 Task: Send an email with the signature Garrett Sanchez with the subject 'Request for an opinion' and the message 'Please let me know if there are any changes to the project scope.' from softage.1@softage.net to softage.10@softage.net and softage.2@softage.net with an attached document Program_proposal.docx
Action: Key pressed n
Screenshot: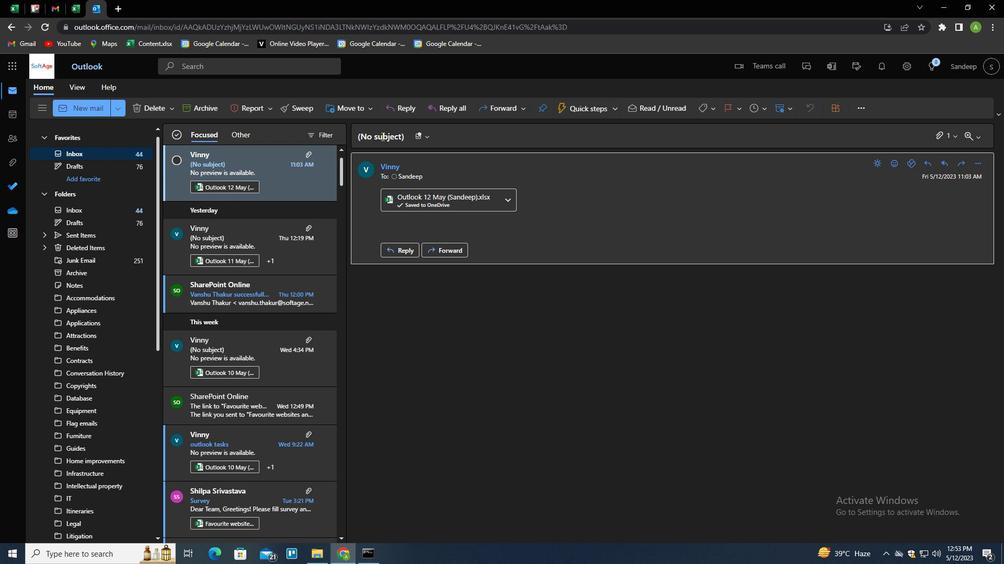 
Action: Mouse moved to (704, 112)
Screenshot: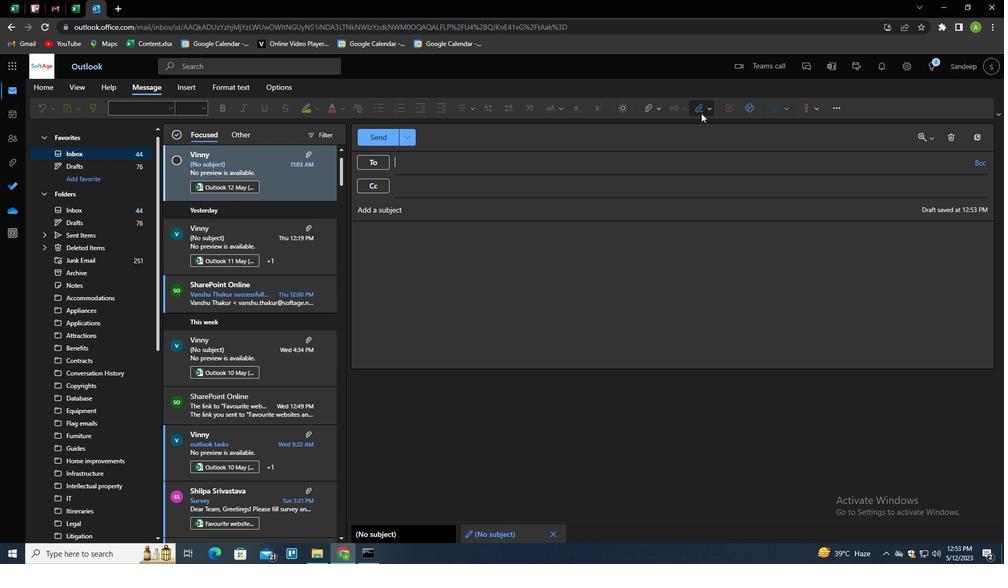 
Action: Mouse pressed left at (704, 112)
Screenshot: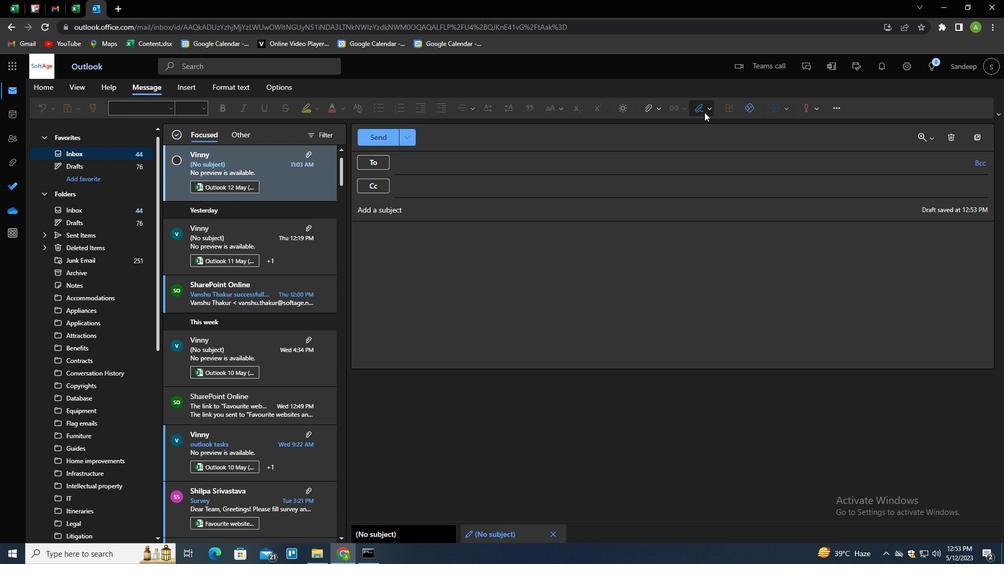 
Action: Mouse moved to (694, 151)
Screenshot: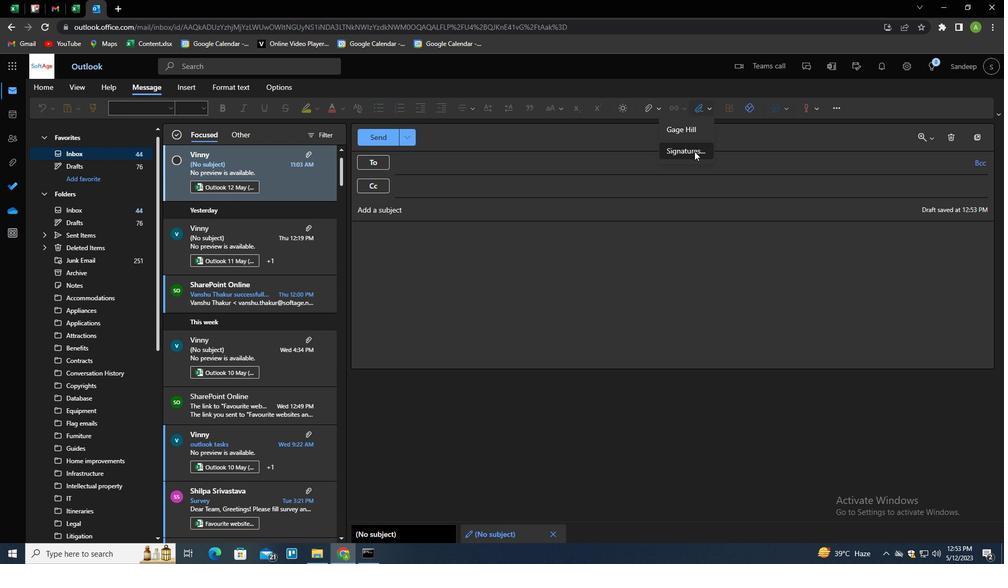 
Action: Mouse pressed left at (694, 151)
Screenshot: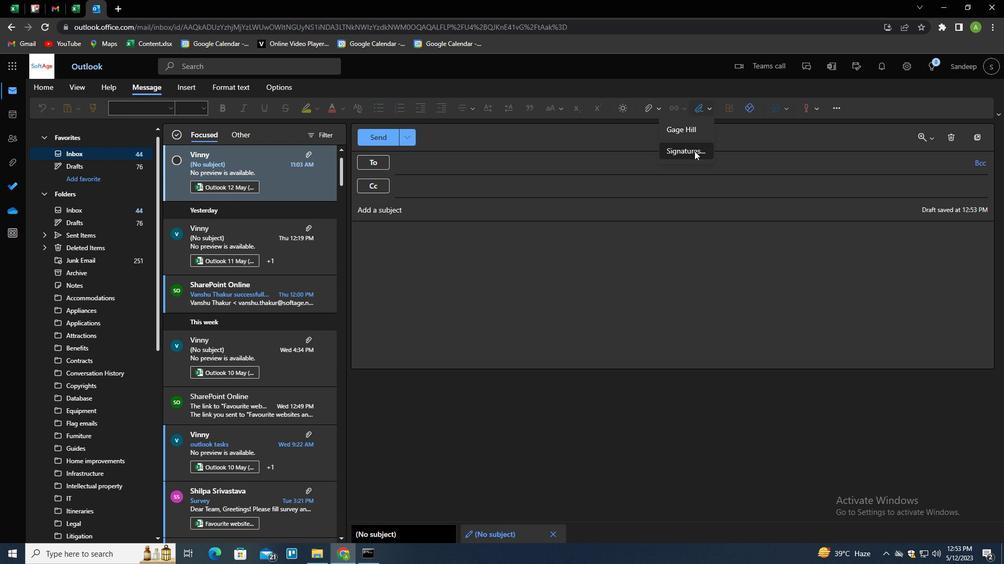 
Action: Mouse moved to (704, 194)
Screenshot: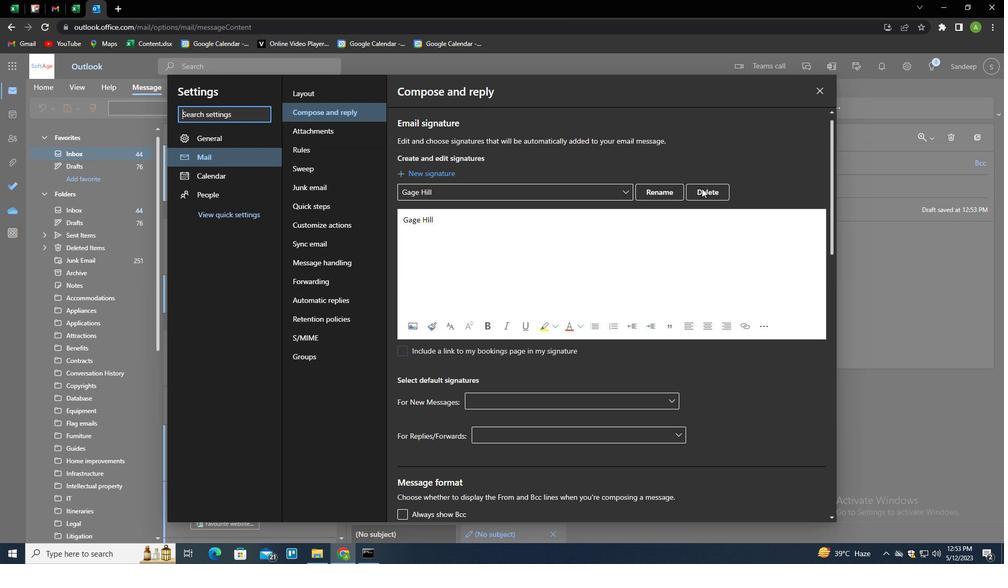 
Action: Mouse pressed left at (704, 194)
Screenshot: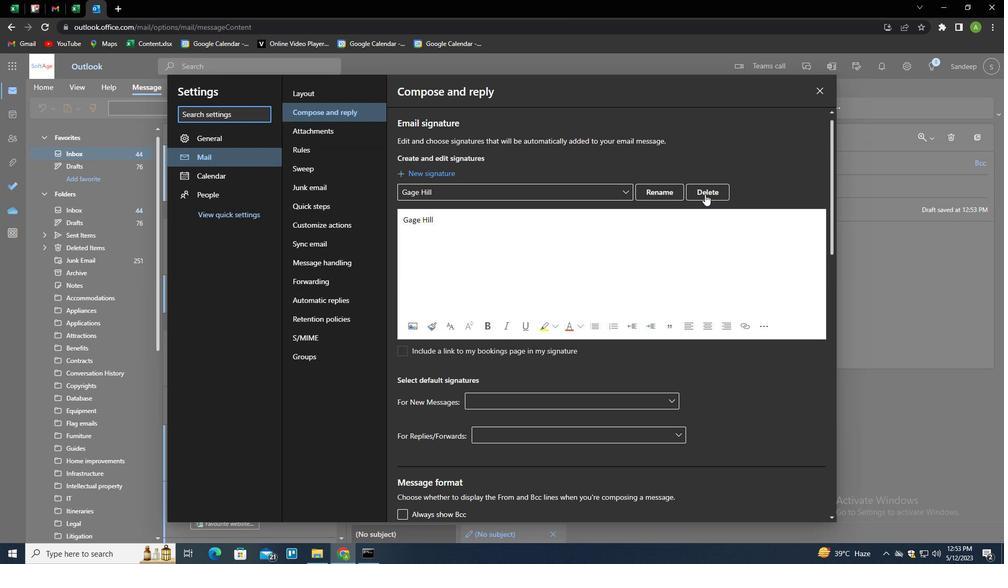
Action: Mouse moved to (690, 195)
Screenshot: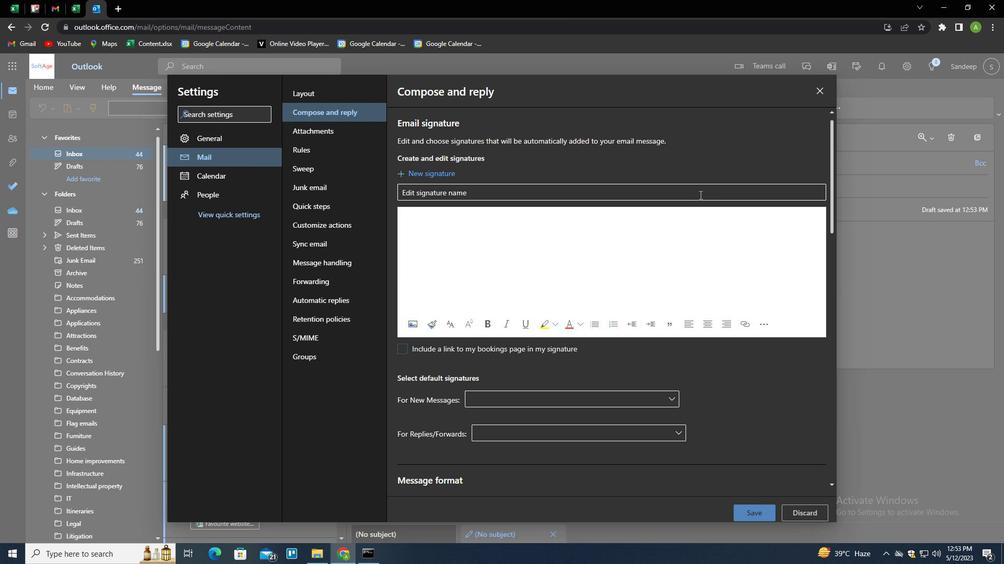 
Action: Mouse pressed left at (690, 195)
Screenshot: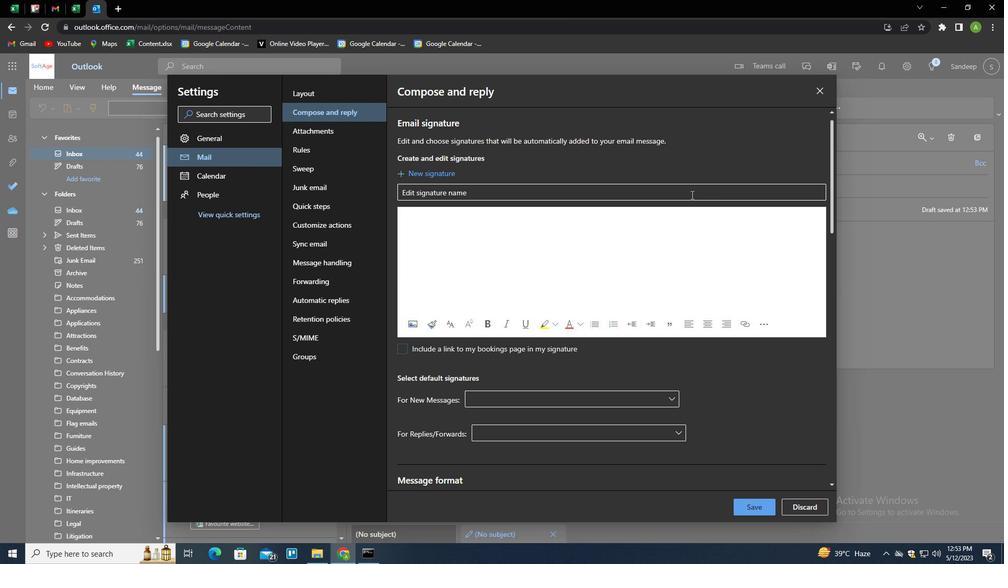 
Action: Mouse moved to (690, 195)
Screenshot: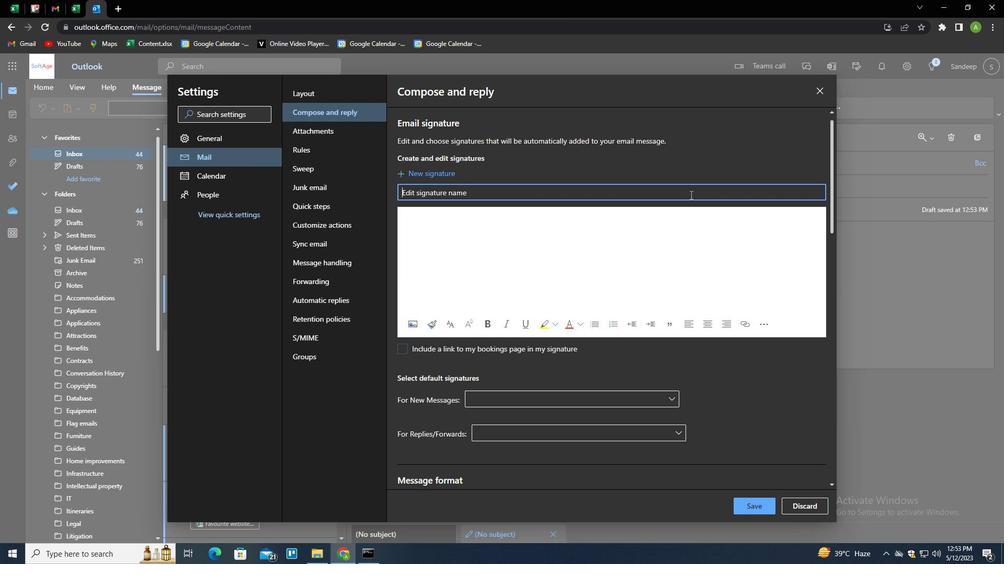 
Action: Key pressed <Key.shift>GARRETT<Key.space><Key.shift>SANCHEZ<Key.tab><Key.shift>GARRETT<Key.space><Key.shift>SANCHEZ
Screenshot: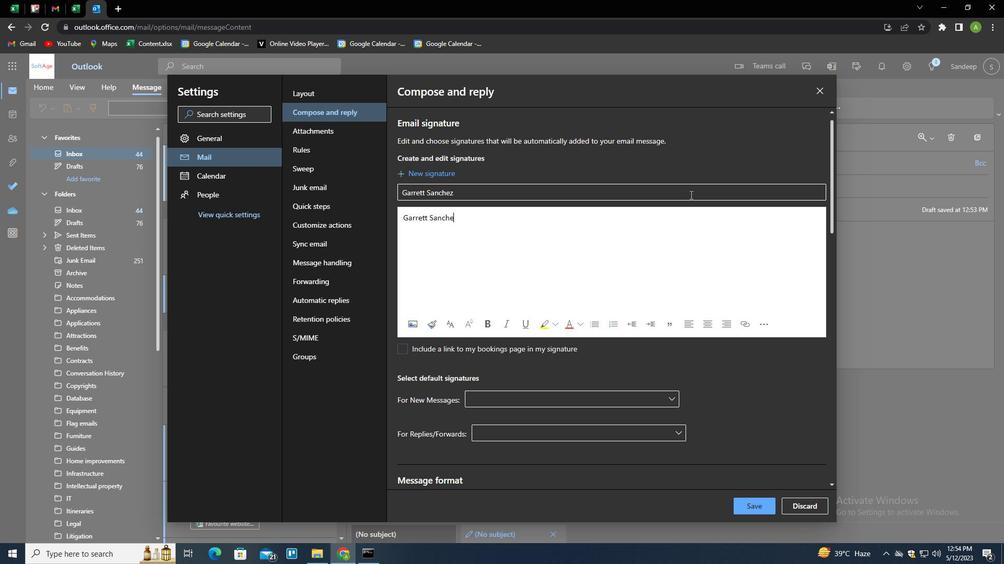 
Action: Mouse moved to (759, 507)
Screenshot: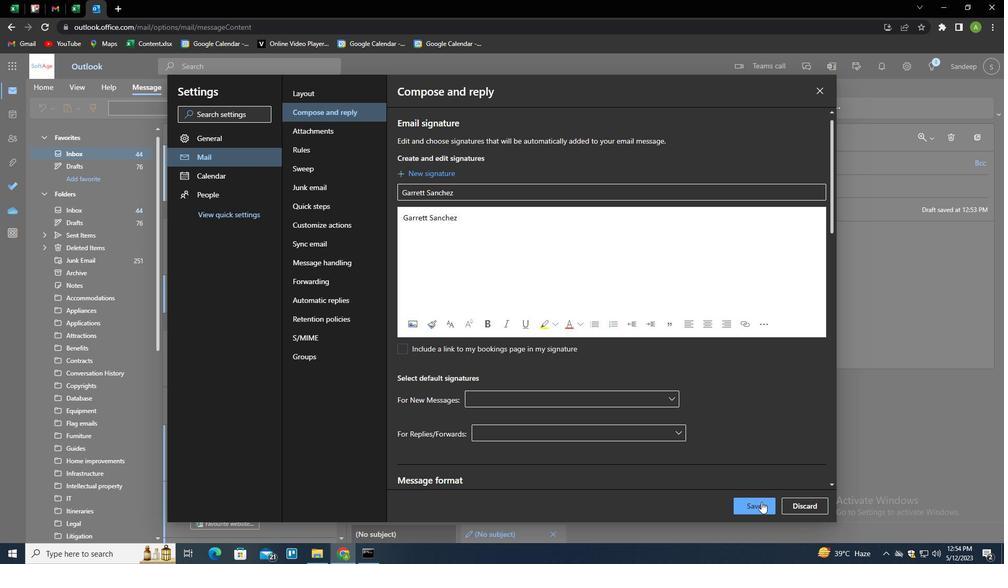 
Action: Mouse pressed left at (759, 507)
Screenshot: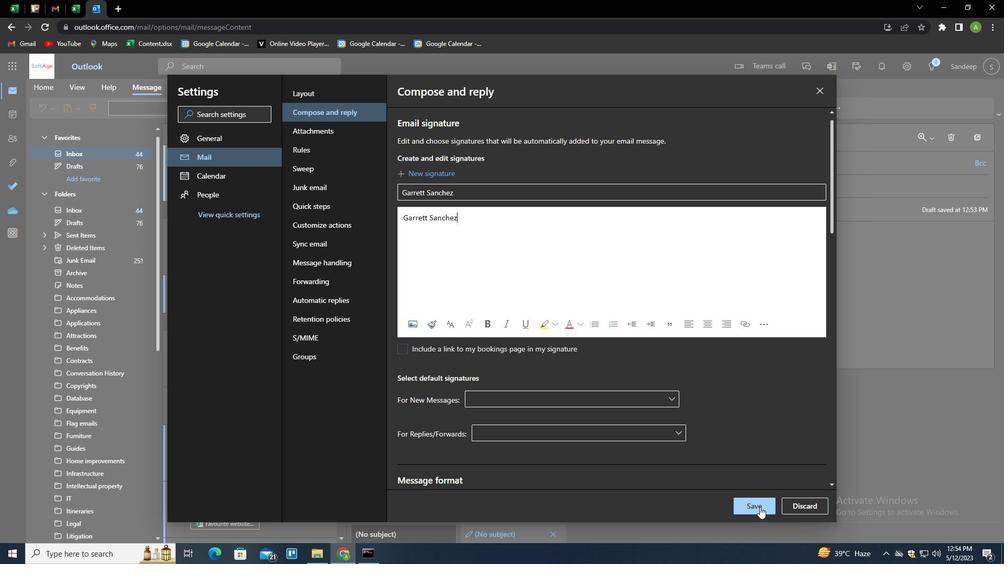 
Action: Mouse moved to (888, 302)
Screenshot: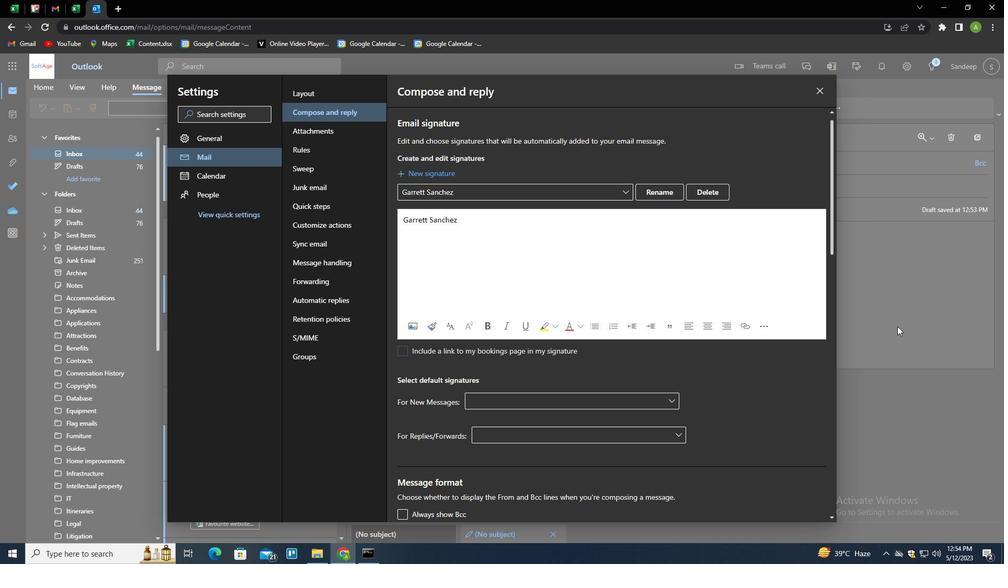 
Action: Mouse pressed left at (888, 302)
Screenshot: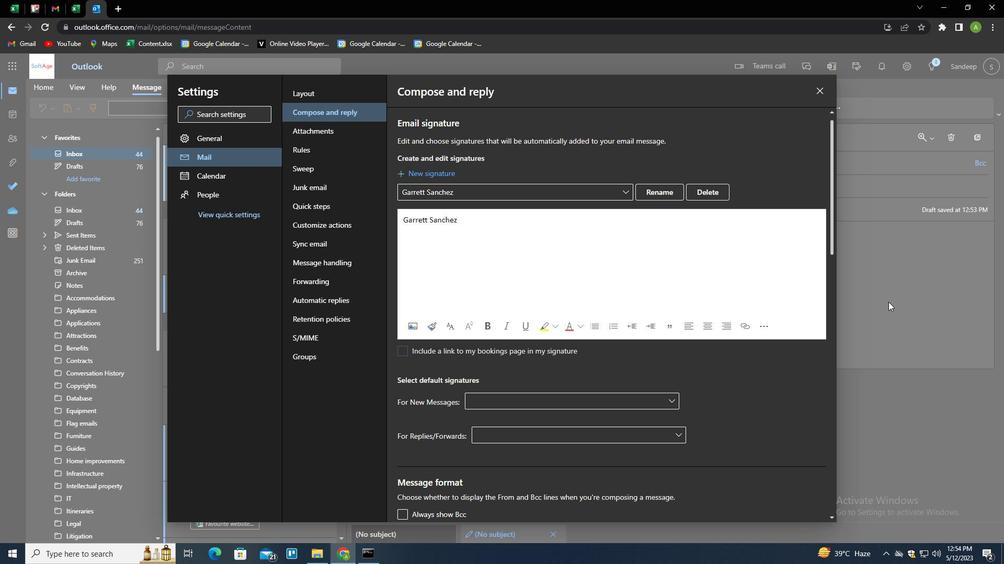 
Action: Mouse moved to (703, 110)
Screenshot: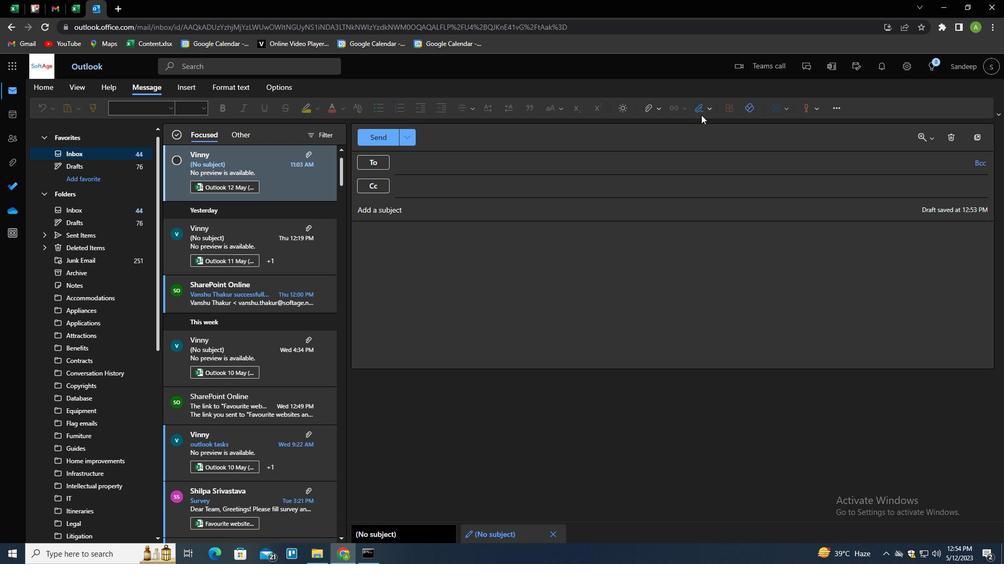 
Action: Mouse pressed left at (703, 110)
Screenshot: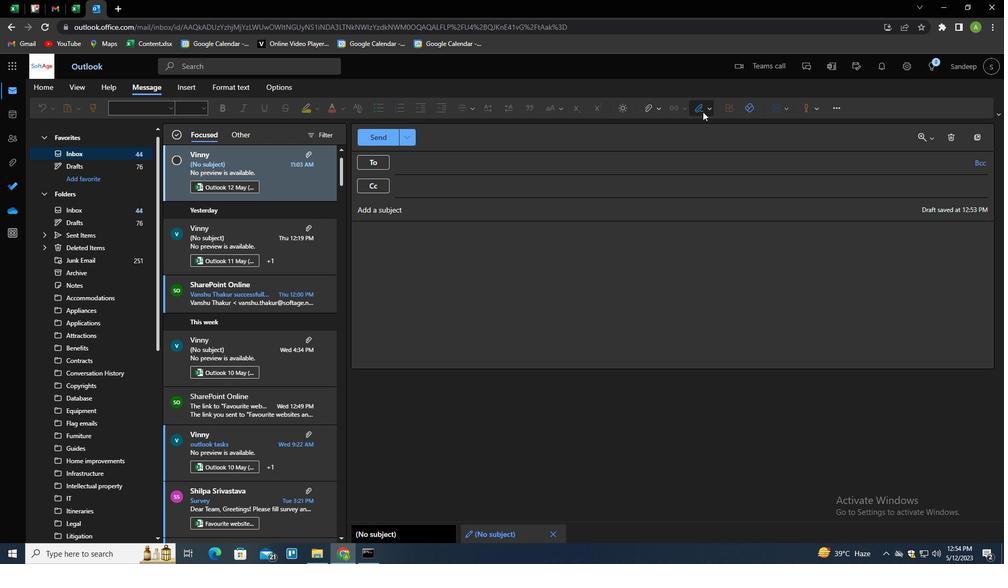 
Action: Mouse moved to (687, 131)
Screenshot: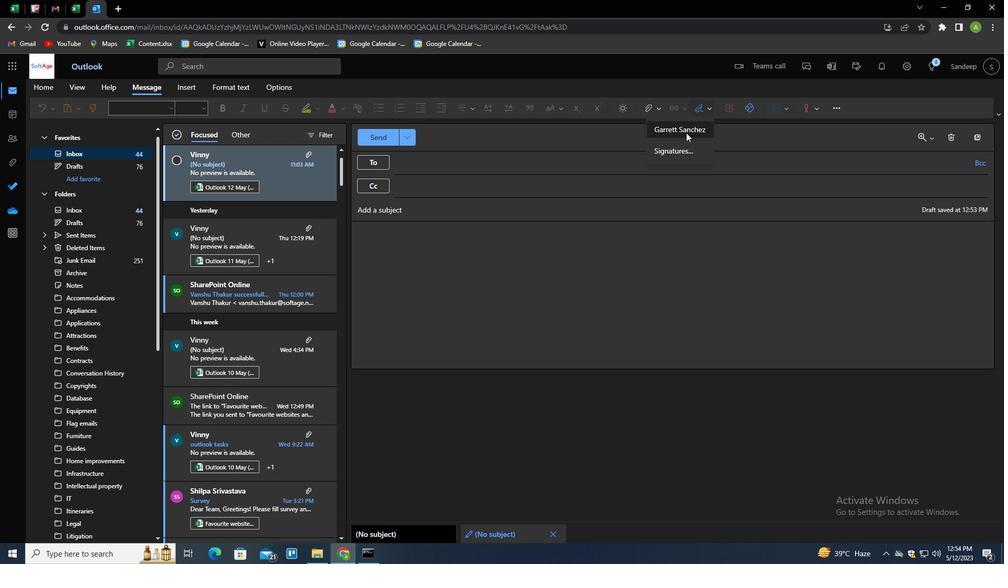 
Action: Mouse pressed left at (687, 131)
Screenshot: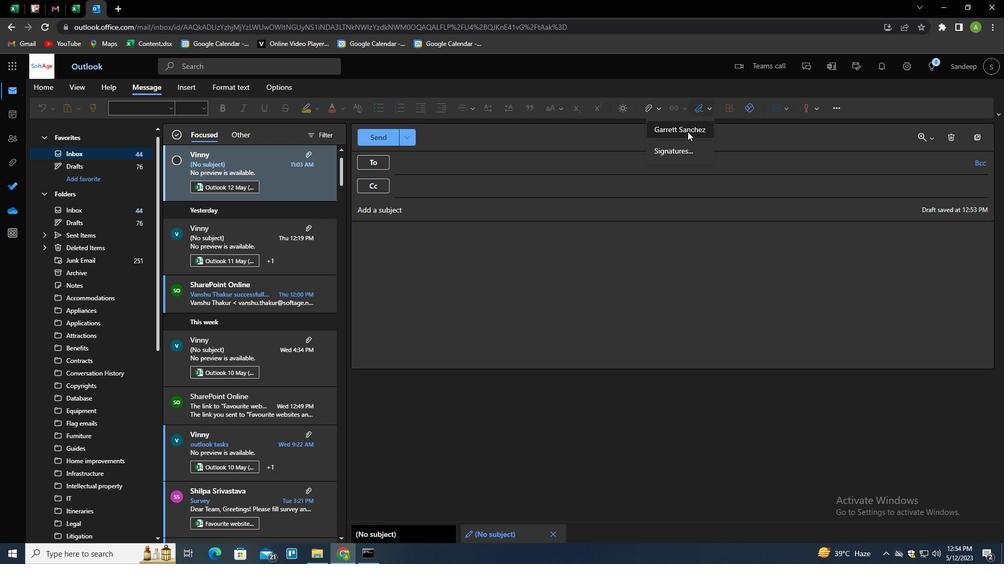
Action: Mouse moved to (483, 210)
Screenshot: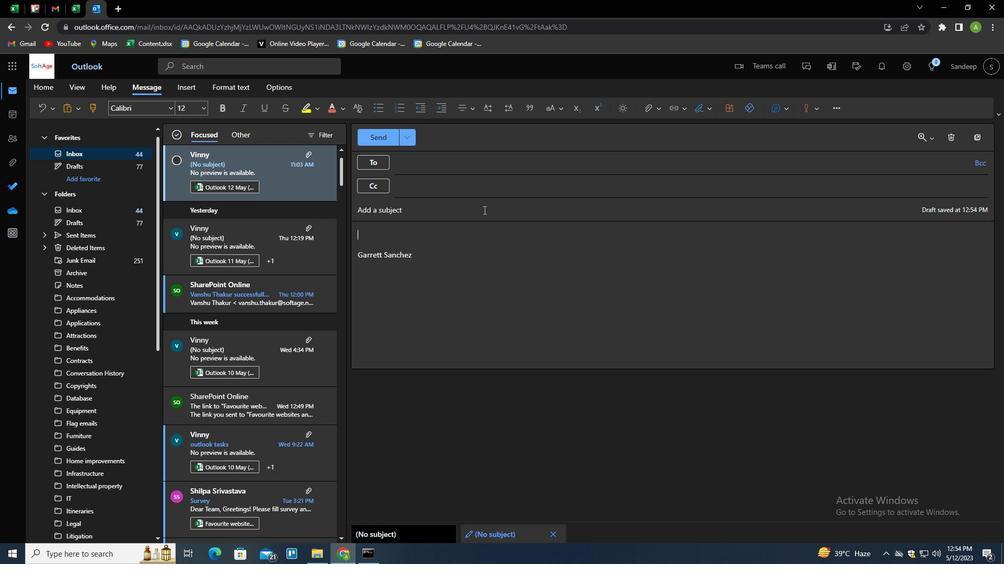 
Action: Mouse pressed left at (483, 210)
Screenshot: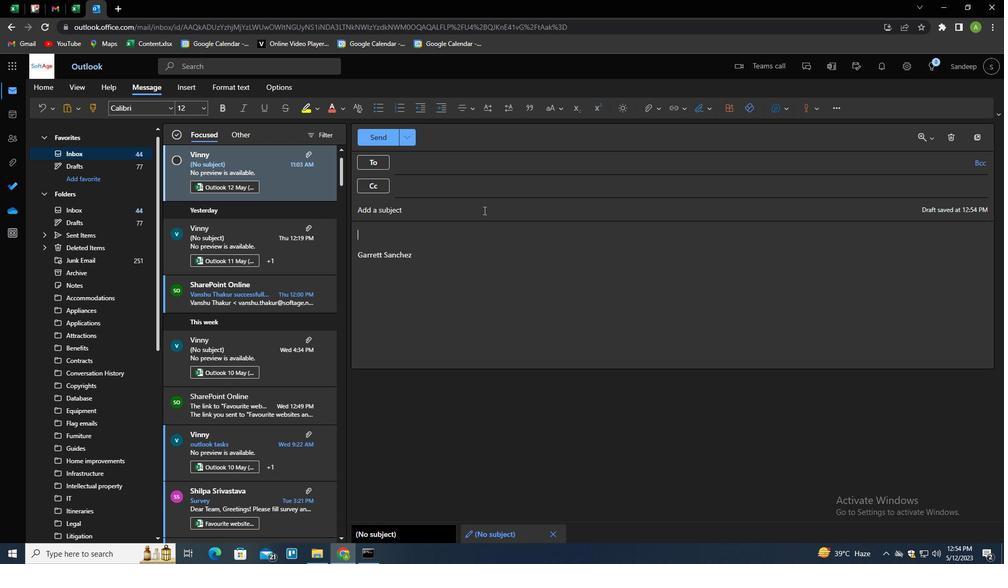 
Action: Key pressed <Key.shift>REQUEST<Key.space>FOR<Key.space>AN<Key.space>OPINION<Key.tab><Key.space><Key.shift>PLEASE<Key.space>LET<Key.space>ME<Key.space>KNOW<Key.space>IF<Key.space>THERE<Key.space>ARE<Key.space>ANY<Key.space>CHANGES<Key.space>TO<Key.space>THE<Key.space>PROJECT<Key.space>SCOPE.
Screenshot: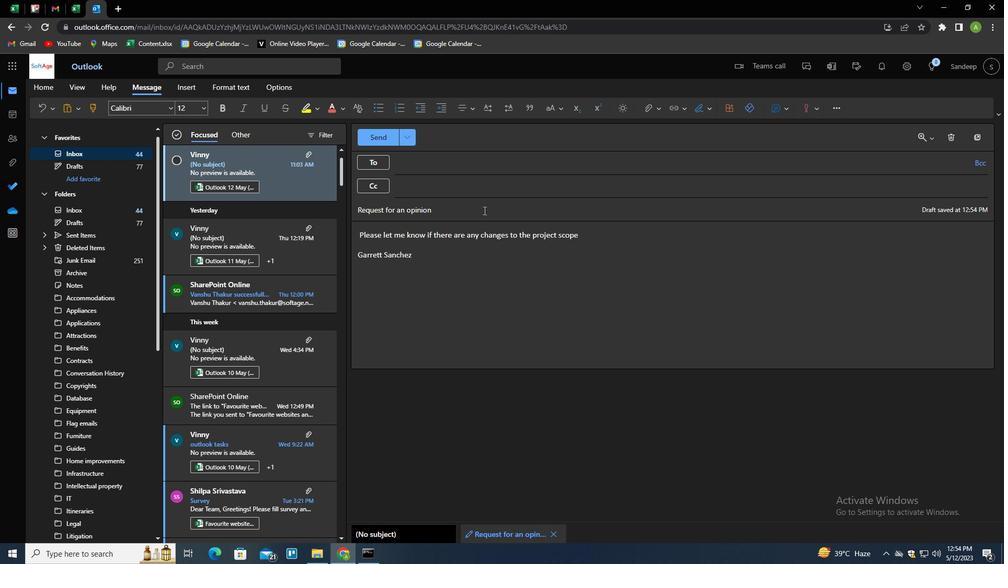 
Action: Mouse moved to (455, 168)
Screenshot: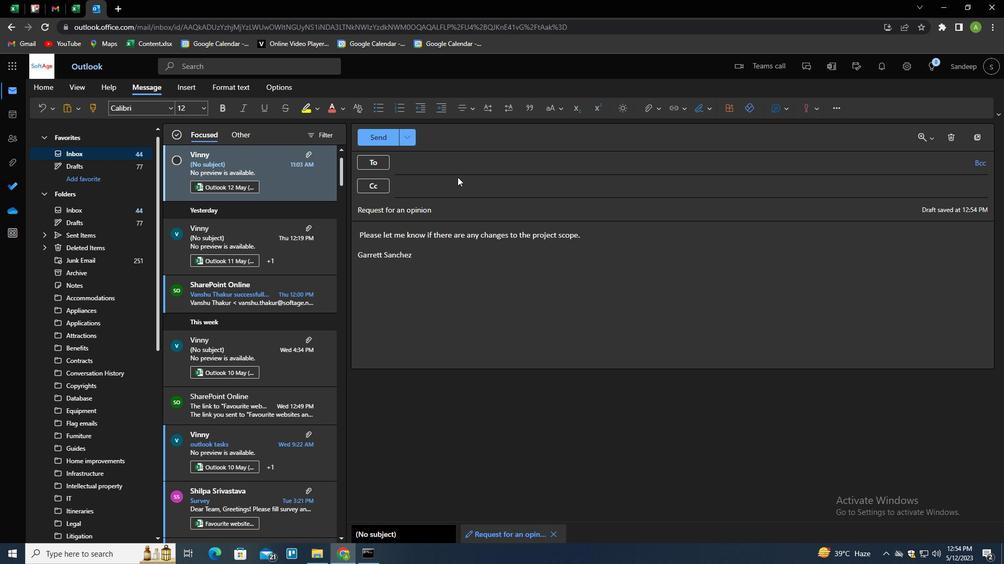 
Action: Mouse pressed left at (455, 168)
Screenshot: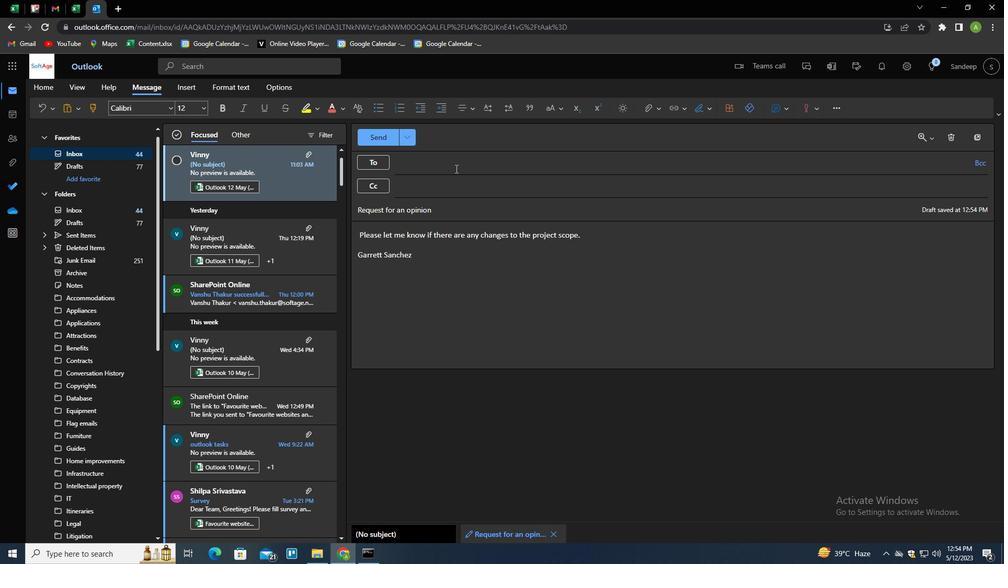 
Action: Key pressed SOFTAGE.10<Key.shift>@SOFTAGEL<Key.backspace>.NET<Key.enter>SOFTAGE.2<Key.shift><Key.shift>@SOFTAGE.NET<Key.enter>
Screenshot: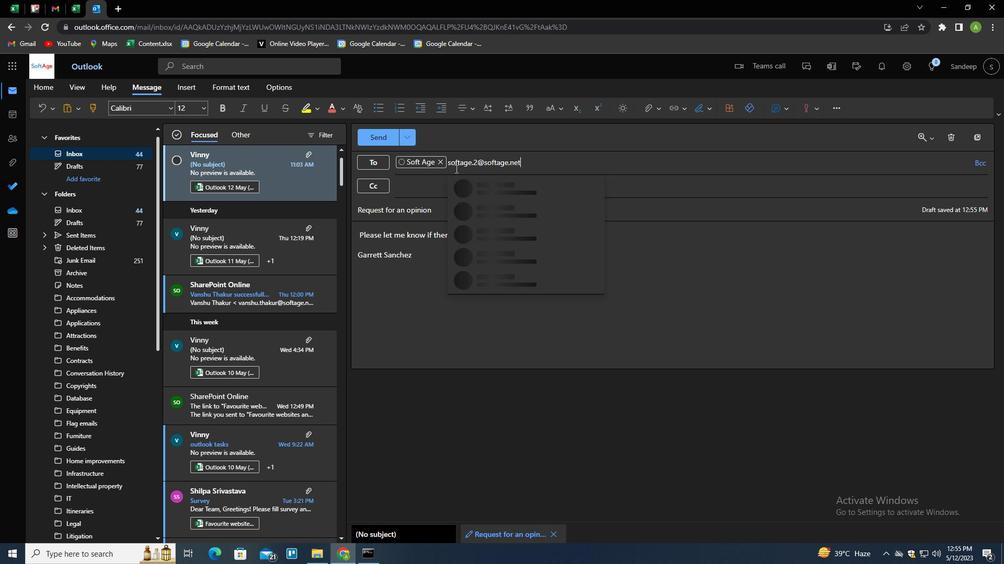 
Action: Mouse moved to (651, 109)
Screenshot: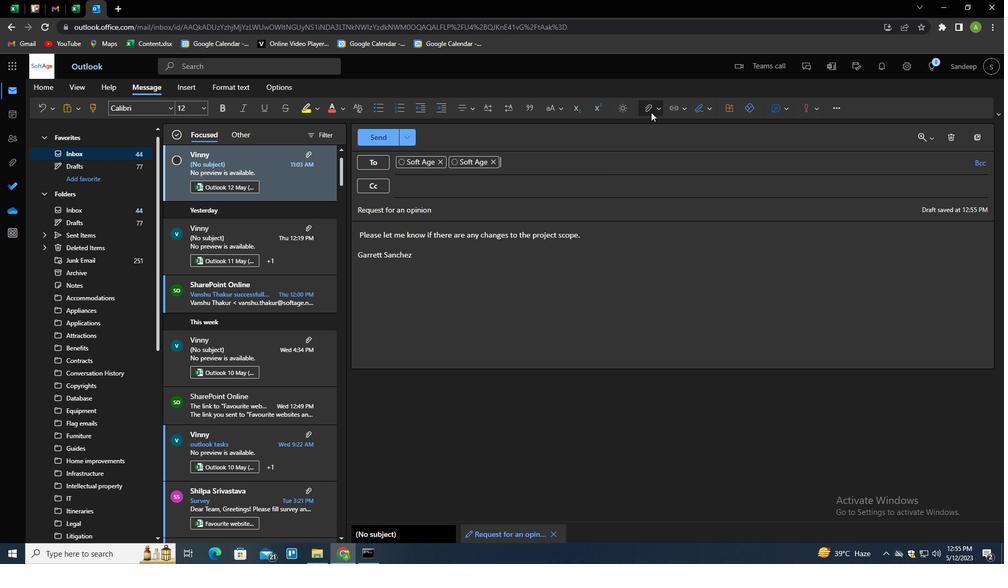 
Action: Mouse pressed left at (651, 109)
Screenshot: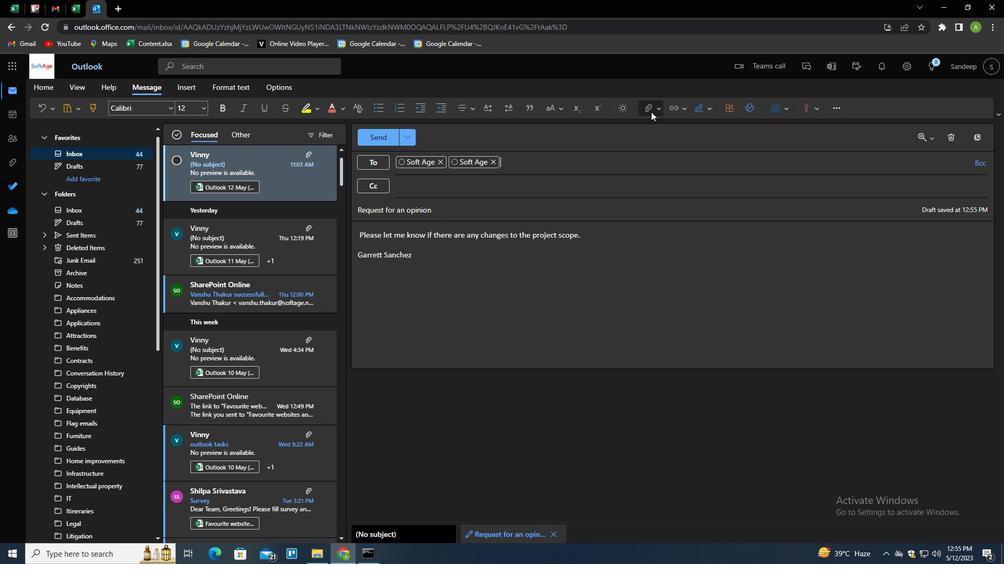 
Action: Mouse moved to (632, 128)
Screenshot: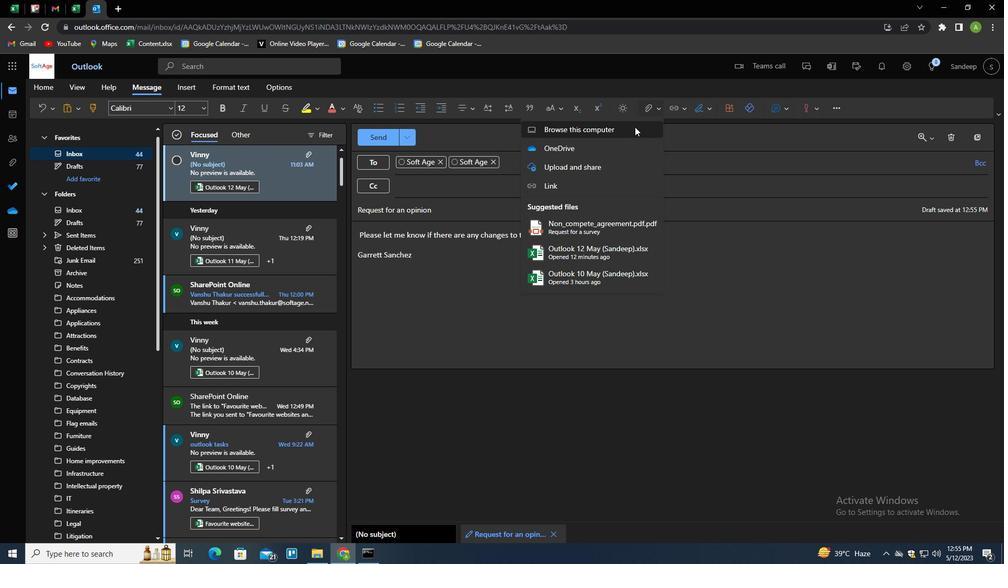 
Action: Mouse pressed left at (632, 128)
Screenshot: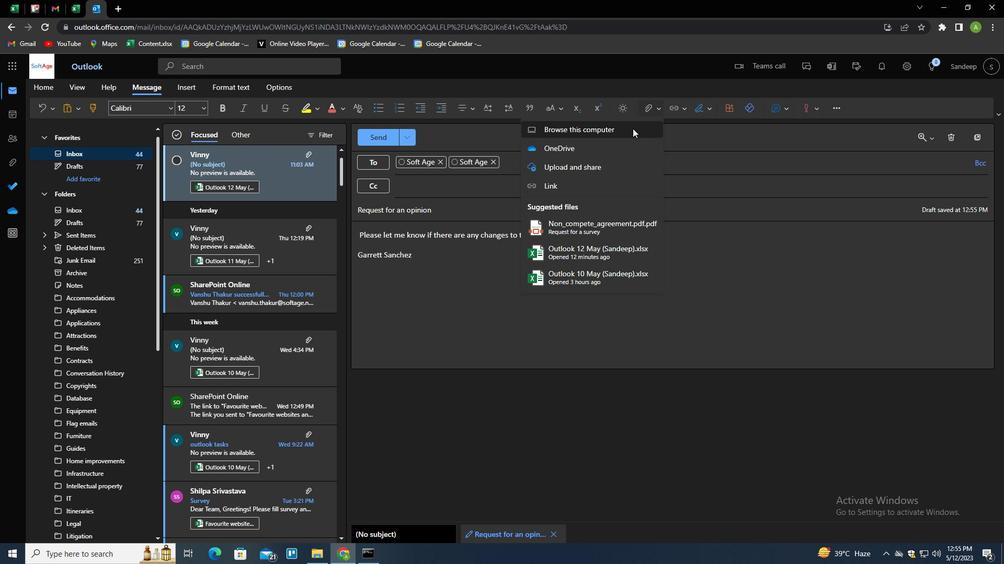 
Action: Mouse moved to (196, 153)
Screenshot: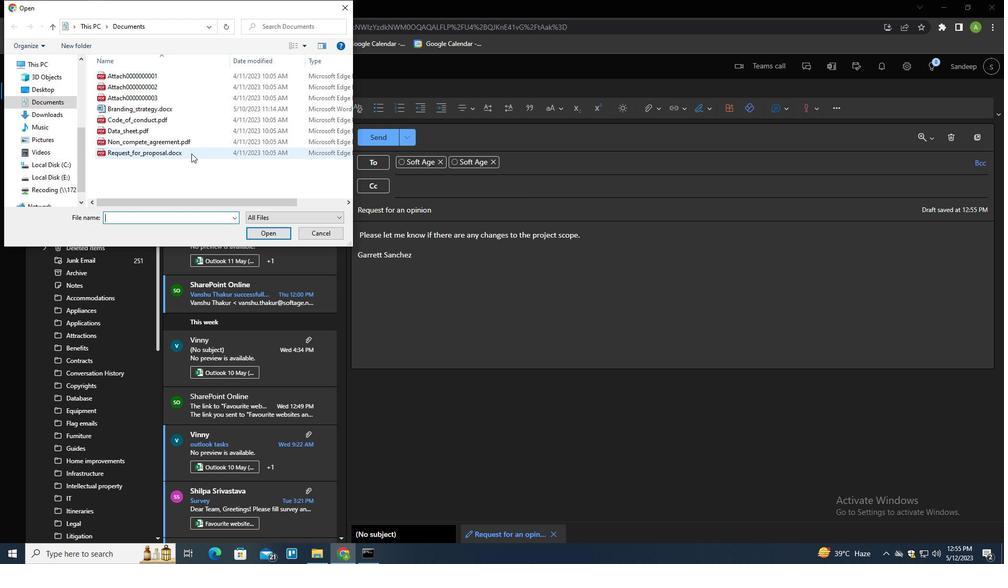 
Action: Mouse pressed left at (196, 153)
Screenshot: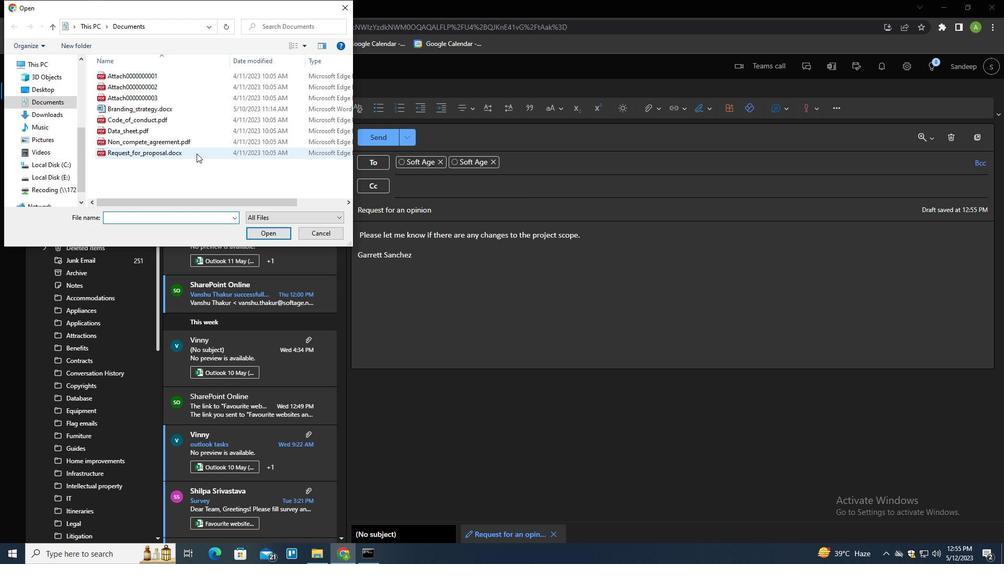 
Action: Key pressed <Key.f2><Key.shift>PROGRAM<Key.shift>_D<Key.backspace>PROPOSAL.DOCX<Key.enter>
Screenshot: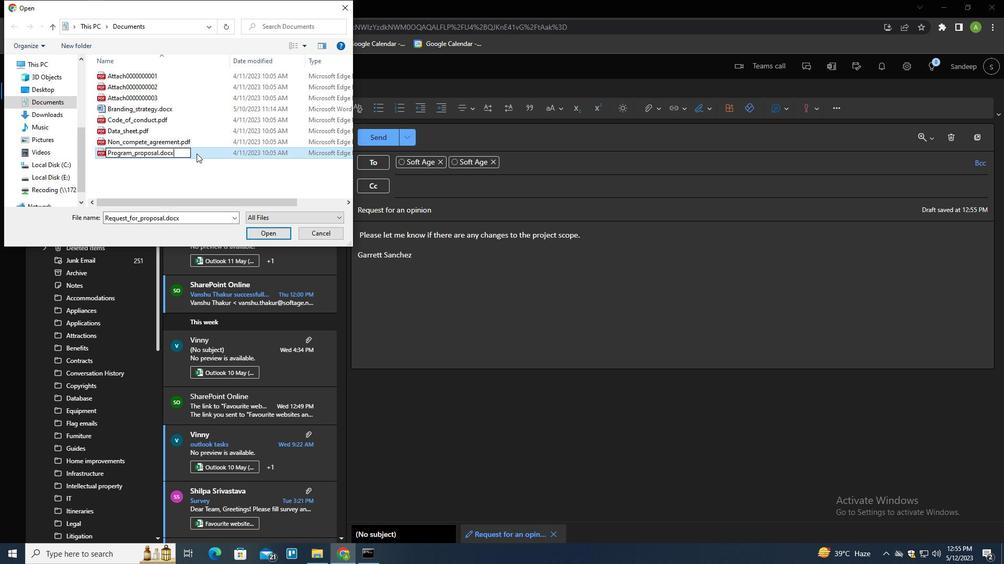 
Action: Mouse pressed left at (196, 153)
Screenshot: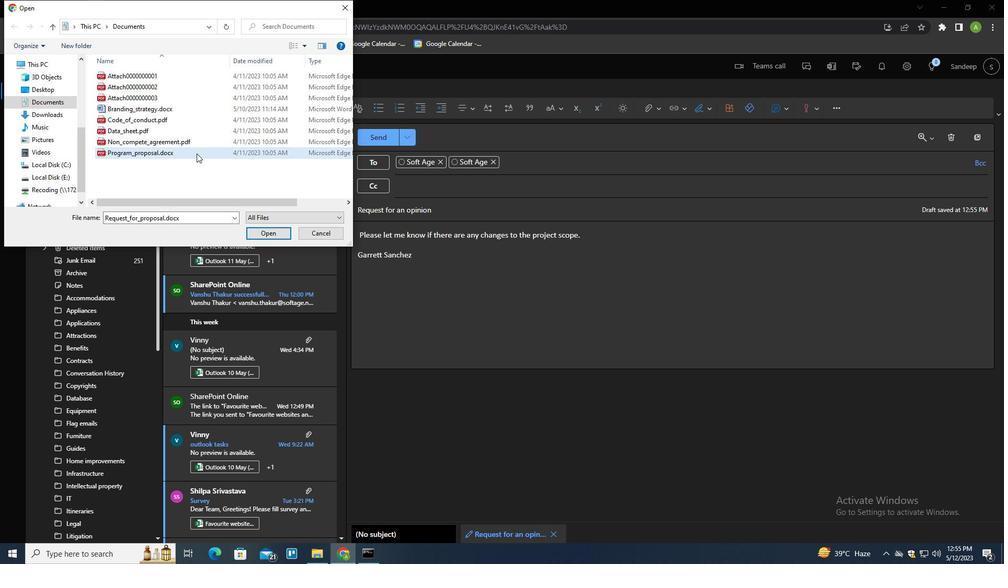 
Action: Mouse moved to (272, 234)
Screenshot: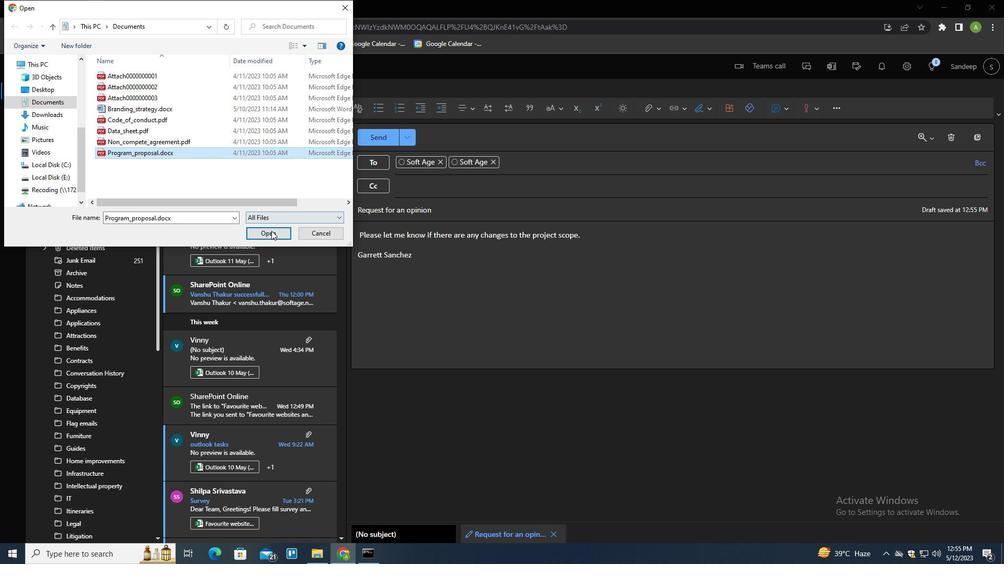 
Action: Mouse pressed left at (272, 234)
Screenshot: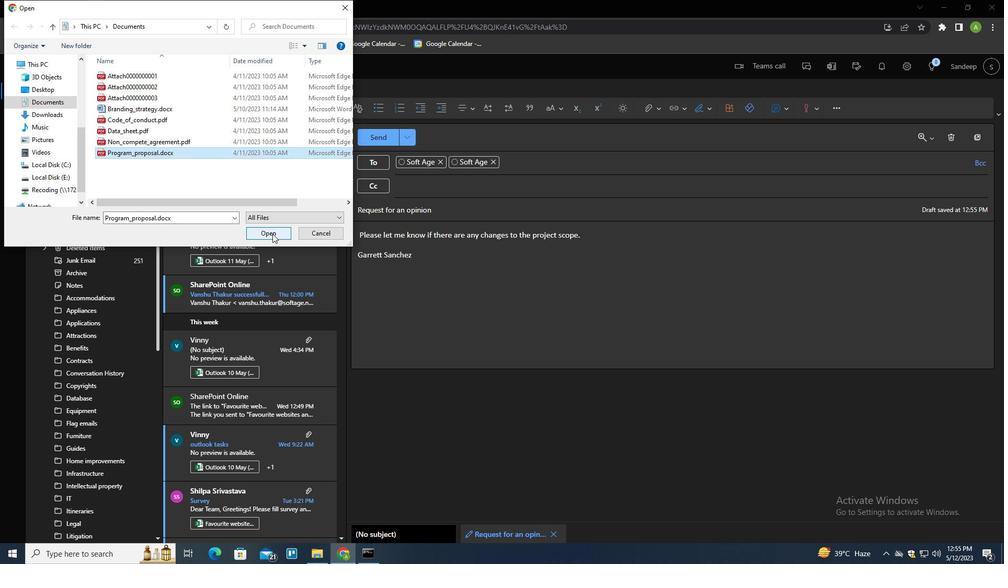
Action: Mouse moved to (386, 140)
Screenshot: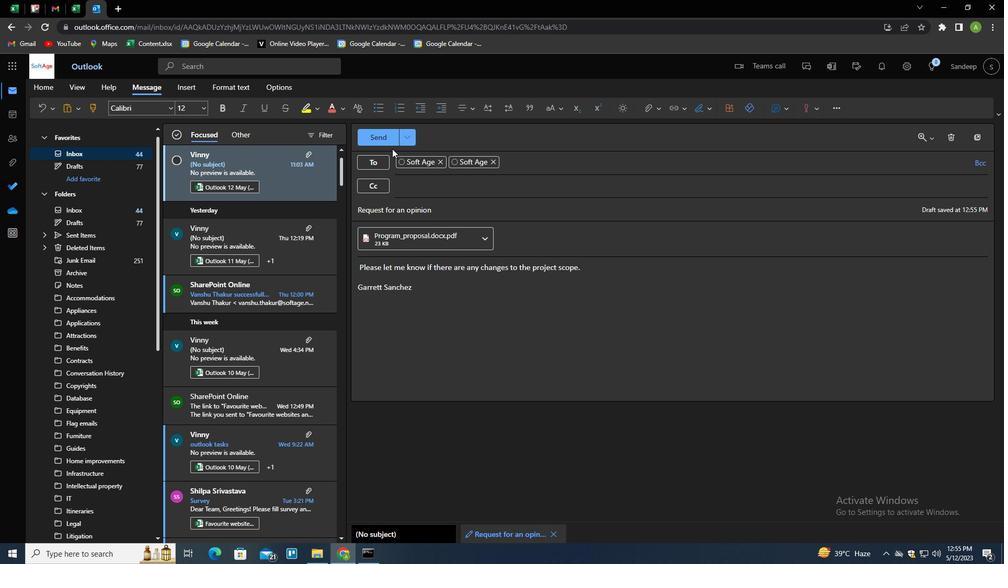 
Action: Mouse pressed left at (386, 140)
Screenshot: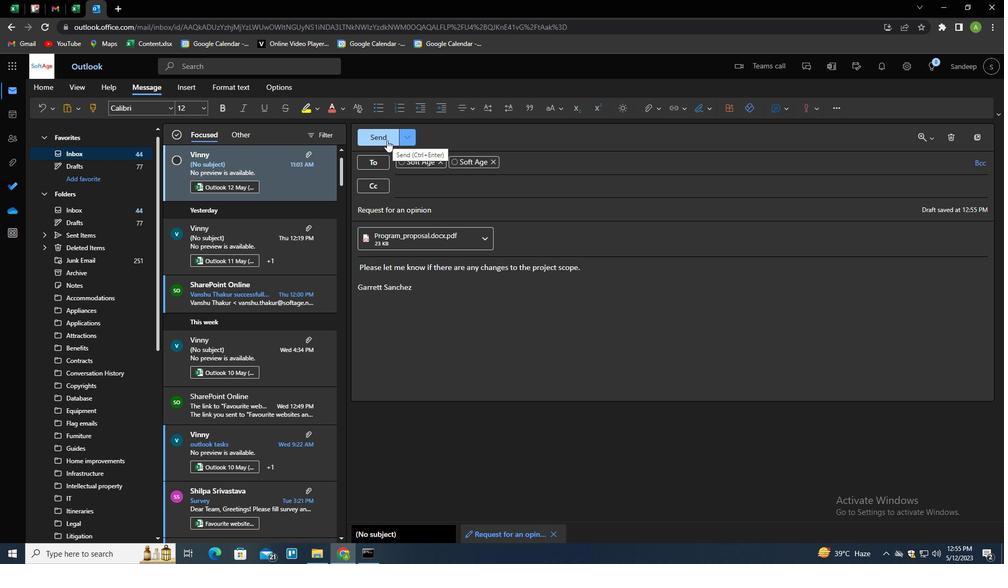 
Action: Mouse moved to (507, 277)
Screenshot: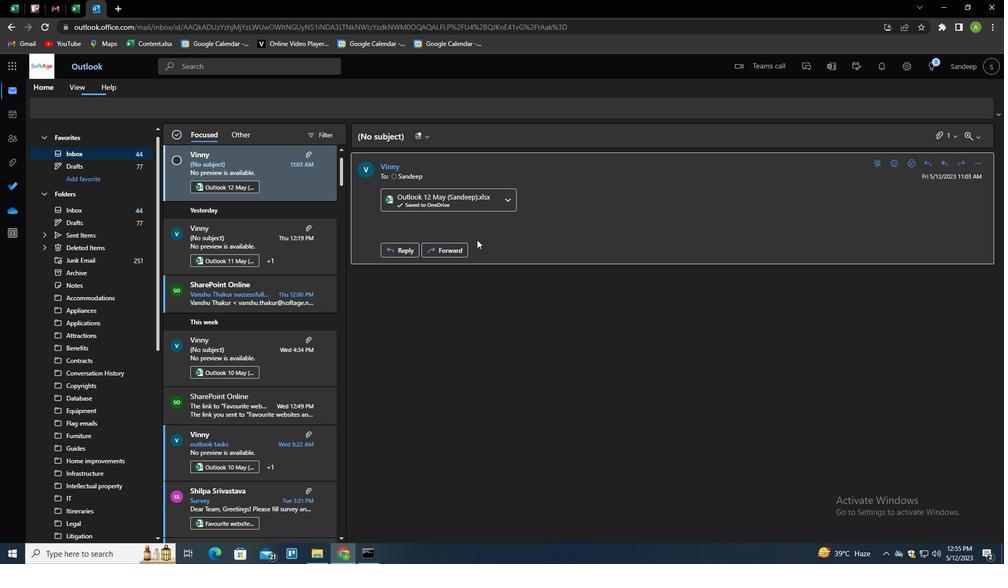 
